 Task: Create Card Support Ticket Resolution in Board Influencer Marketing to Workspace Customer Success. Create Card Merger and Acquisition Review in Board Training and Development to Workspace Customer Success. Create Card Knowledge Base Article Creation in Board Brand Style Guide Development and Implementation to Workspace Customer Success
Action: Mouse moved to (86, 357)
Screenshot: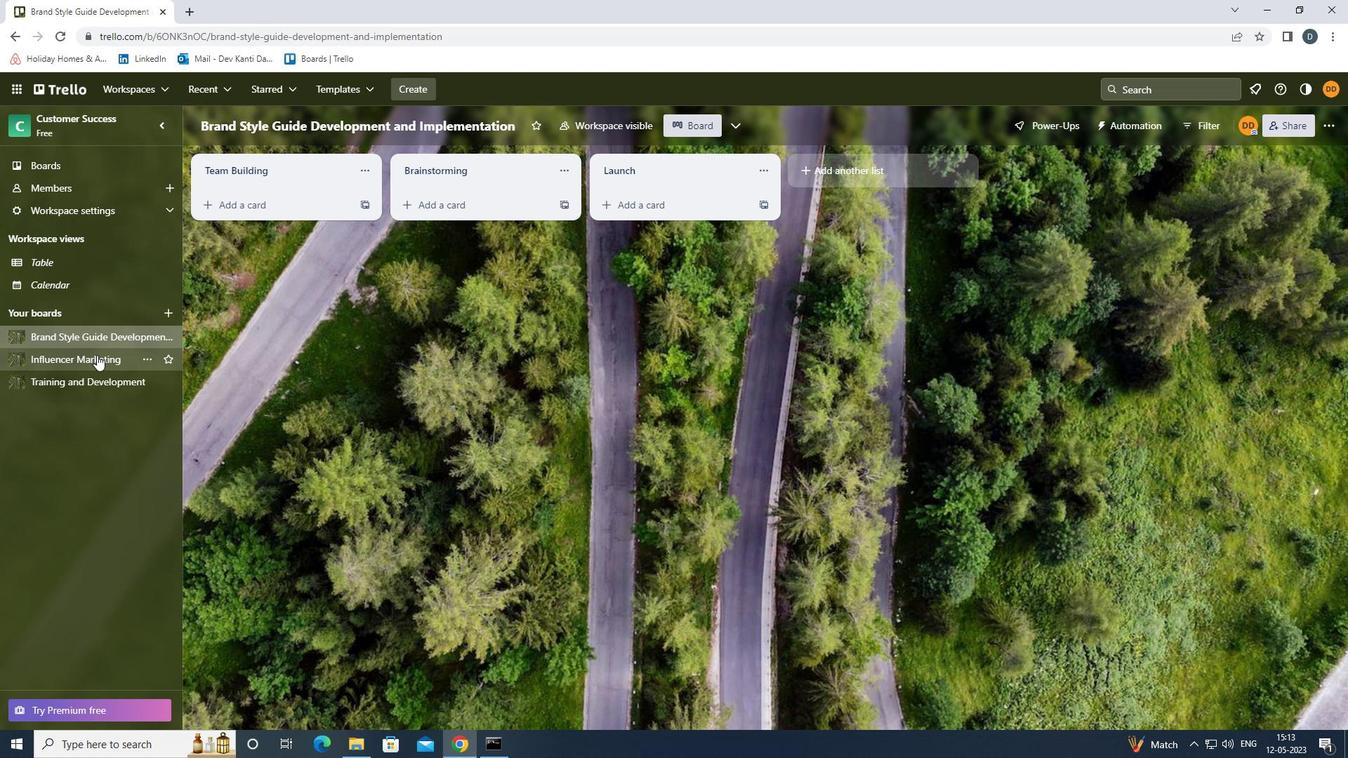 
Action: Mouse pressed left at (86, 357)
Screenshot: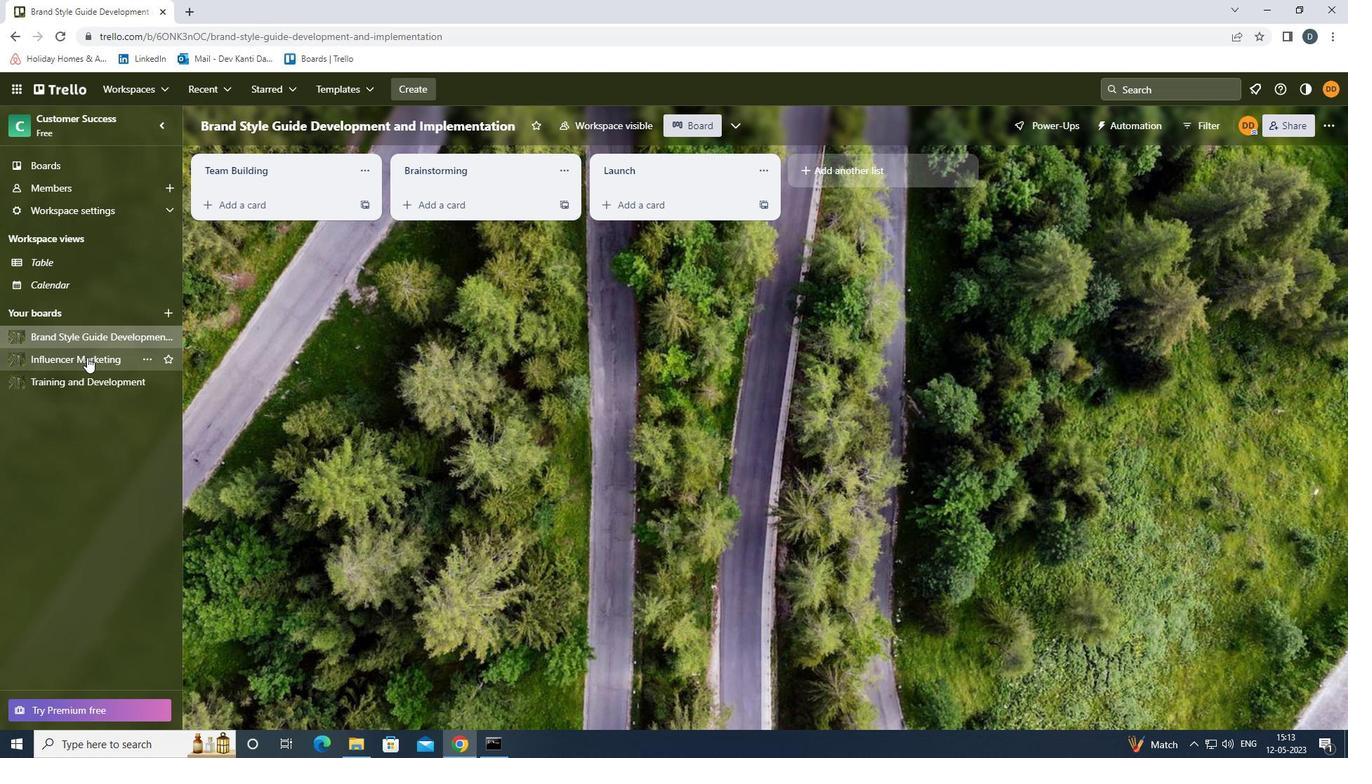 
Action: Mouse moved to (270, 209)
Screenshot: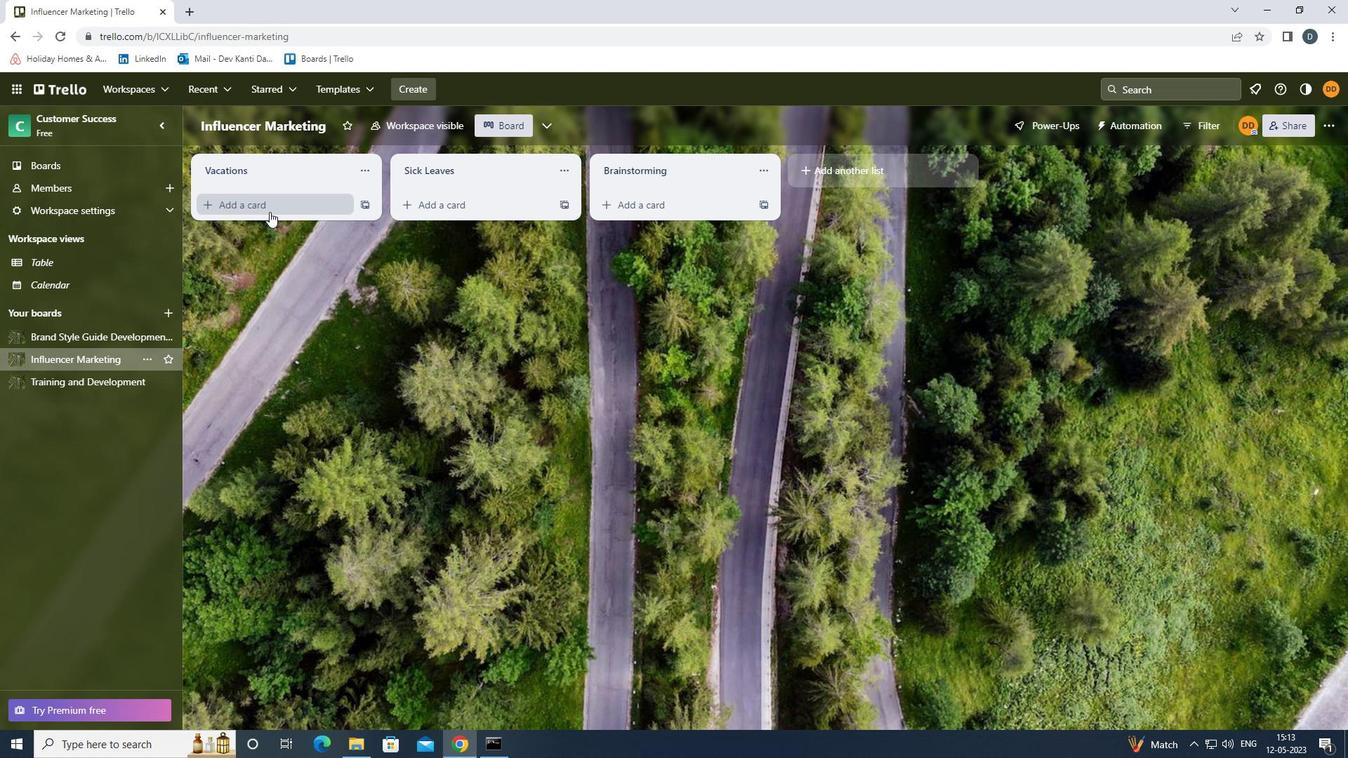 
Action: Mouse pressed left at (270, 209)
Screenshot: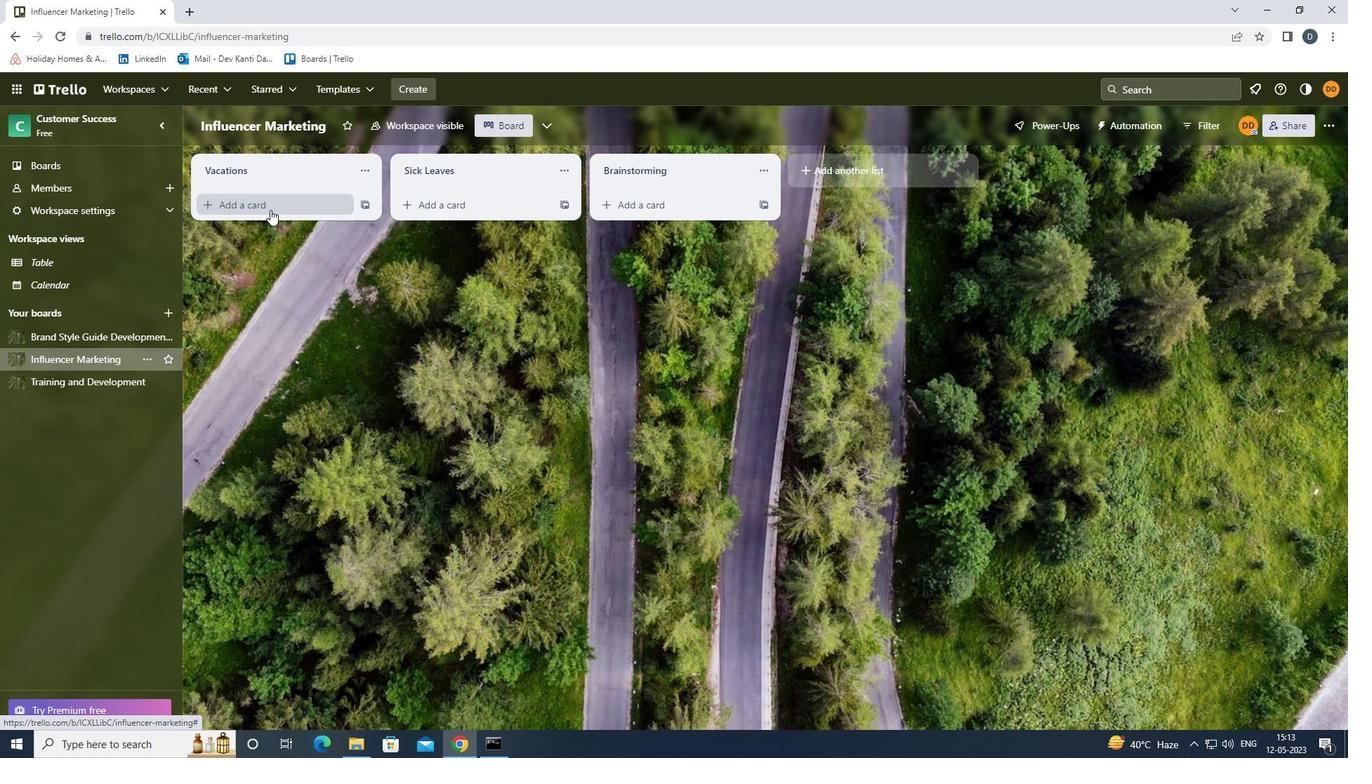 
Action: Key pressed <Key.shift><Key.shift><Key.shift><Key.shift><Key.shift><Key.shift><Key.shift><Key.shift><Key.shift><Key.shift><Key.shift><Key.shift><Key.shift><Key.shift><Key.shift><Key.shift><Key.shift><Key.shift><Key.shift><Key.shift><Key.shift><Key.shift><Key.shift><Key.shift><Key.shift><Key.shift><Key.shift><Key.shift><Key.shift><Key.shift><Key.shift><Key.shift><Key.shift><Key.shift><Key.shift><Key.shift><Key.shift><Key.shift><Key.shift><Key.shift><Key.shift><Key.shift><Key.shift><Key.shift><Key.shift><Key.shift>SUPPORT<Key.space><Key.shift>TICKET<Key.space><Key.shift>RESOLUTION<Key.enter>
Screenshot: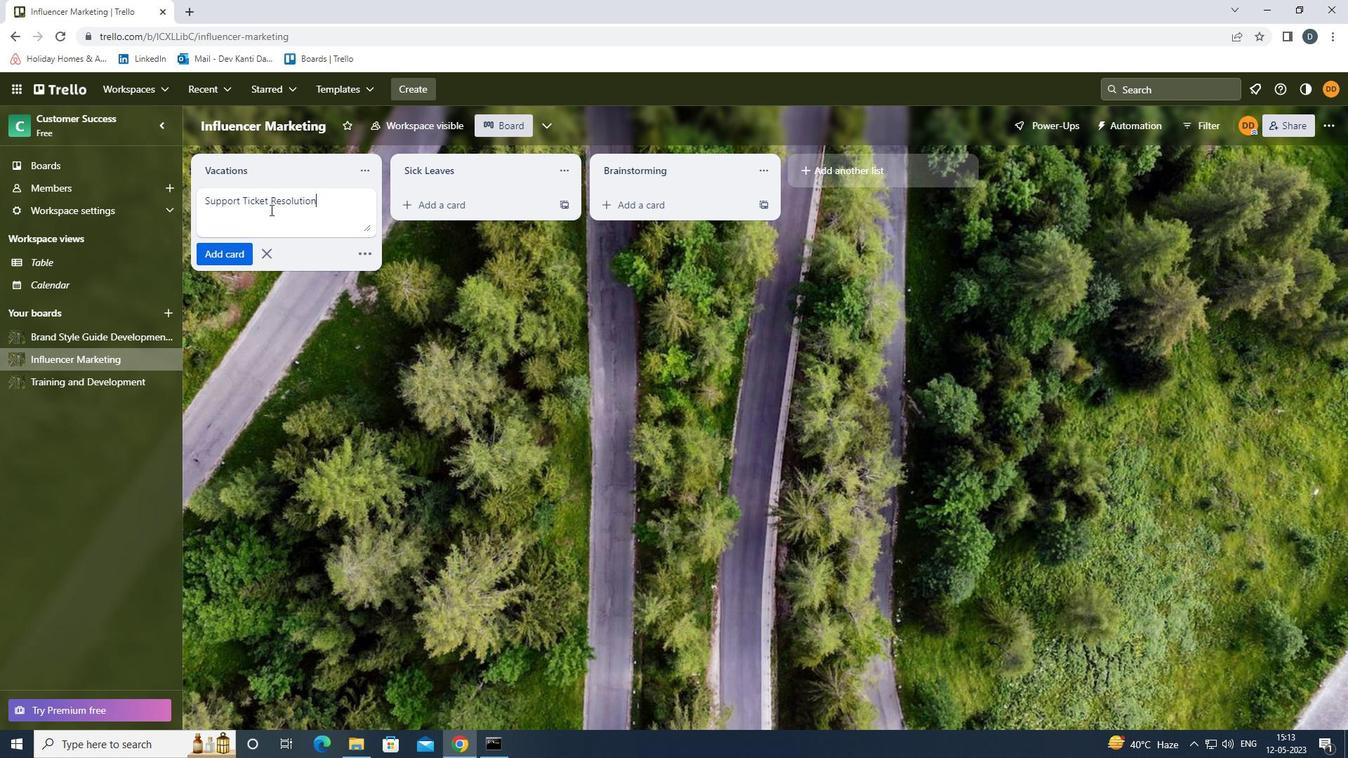 
Action: Mouse moved to (74, 379)
Screenshot: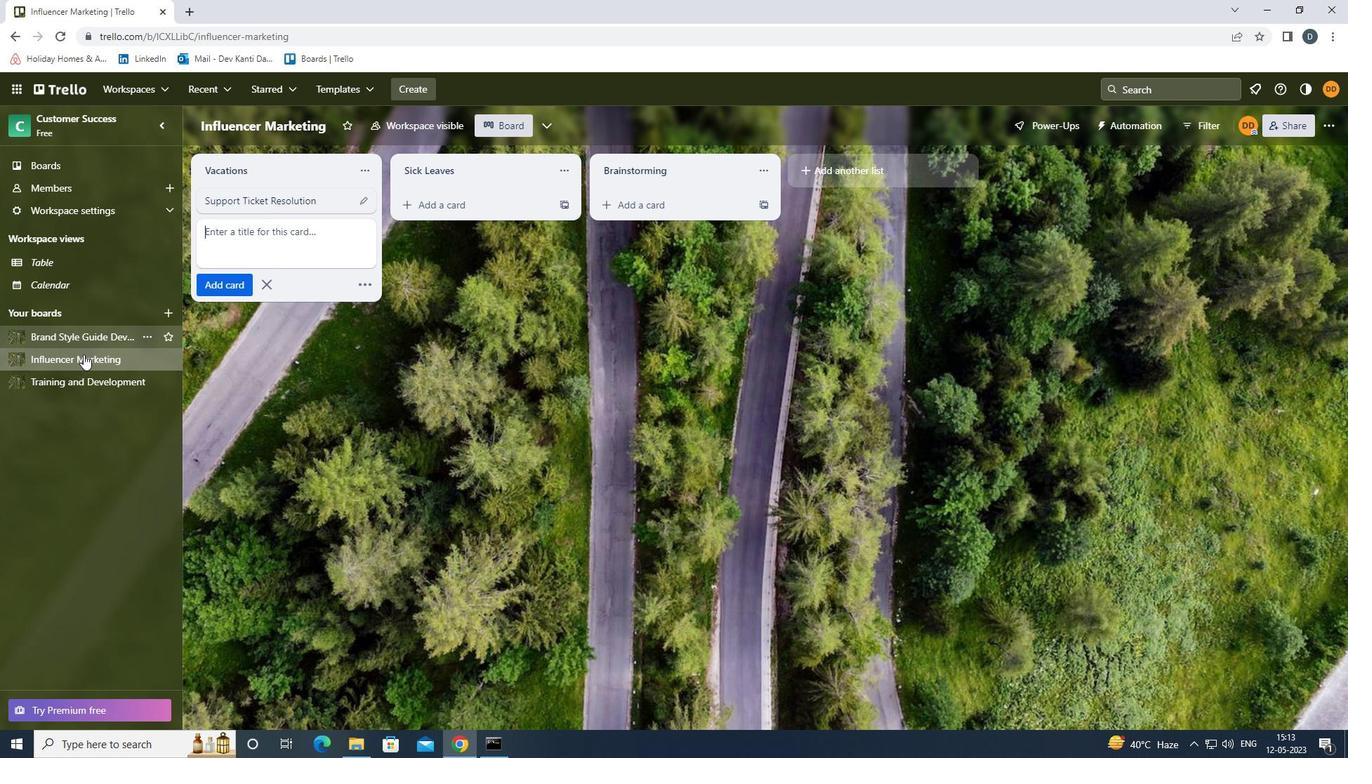 
Action: Mouse pressed left at (74, 379)
Screenshot: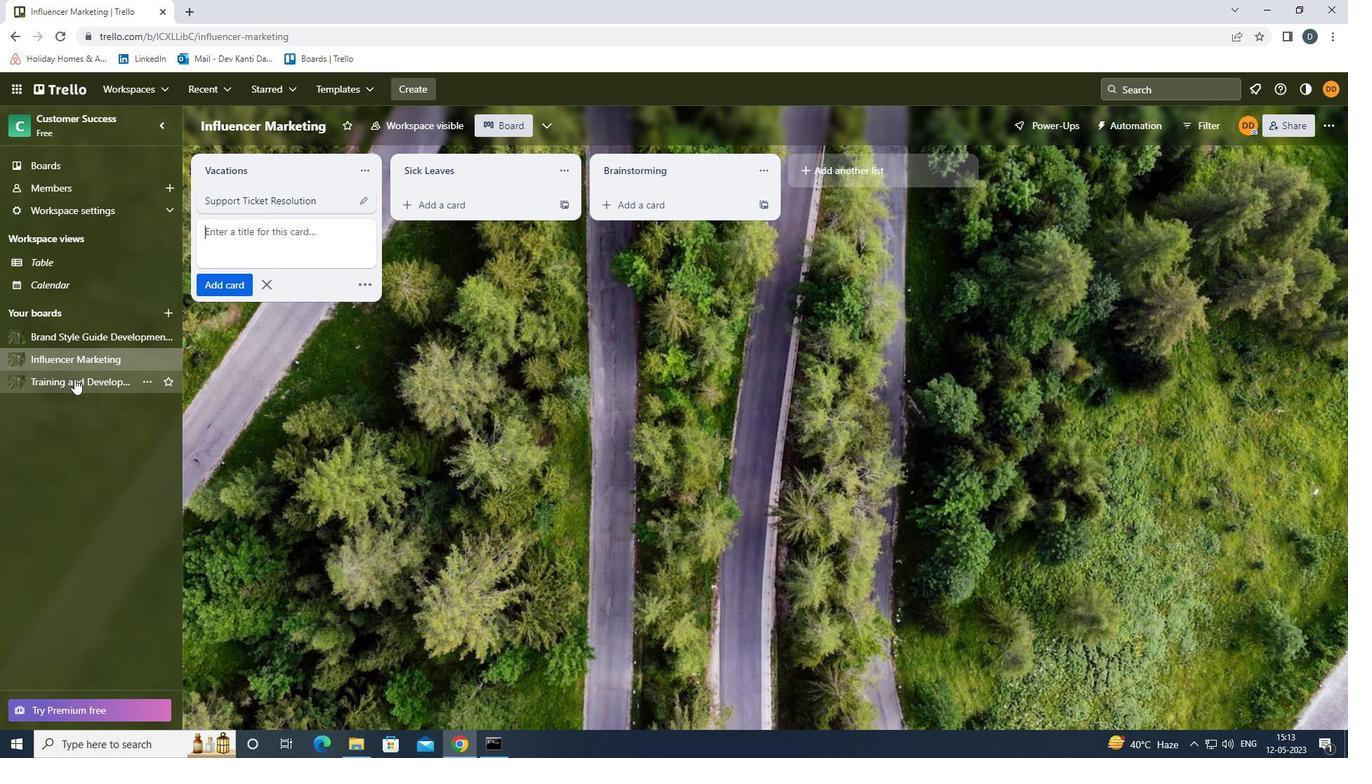 
Action: Mouse moved to (274, 197)
Screenshot: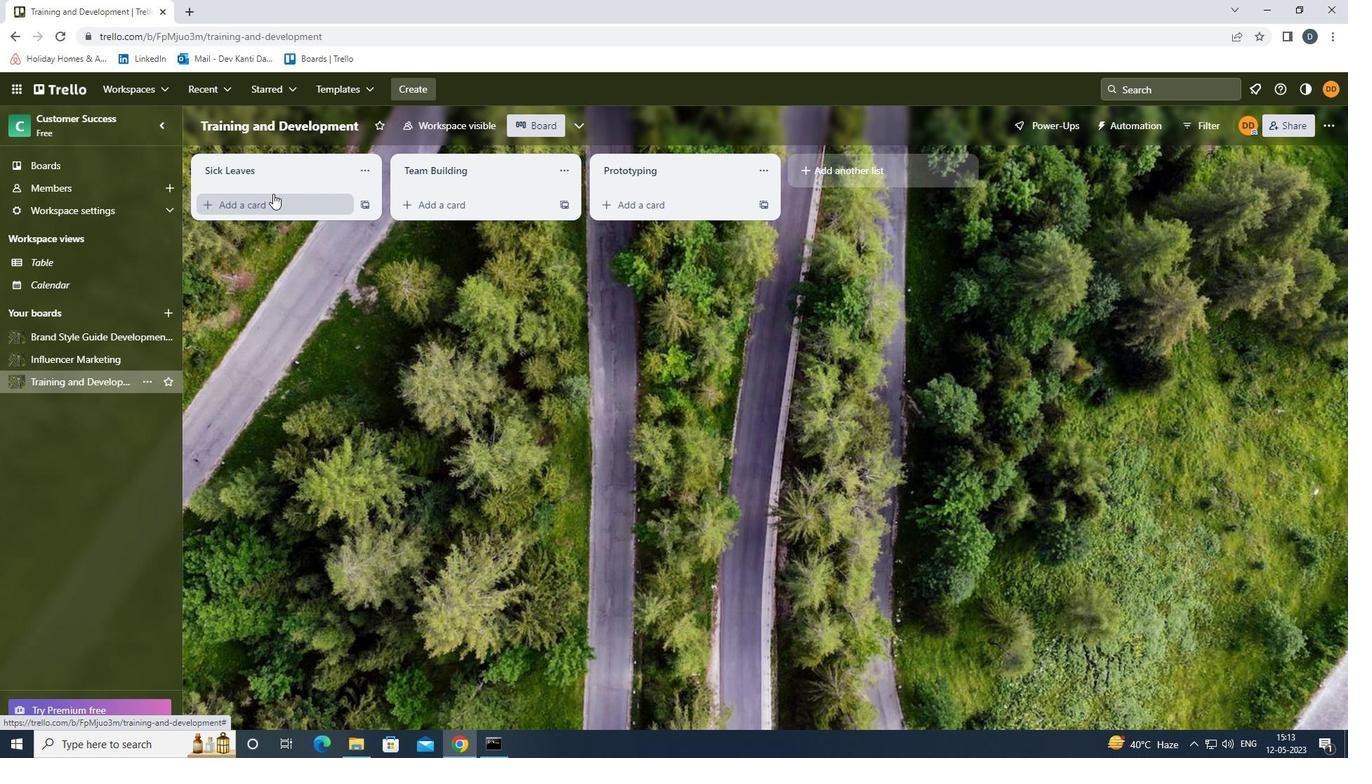 
Action: Mouse pressed left at (274, 197)
Screenshot: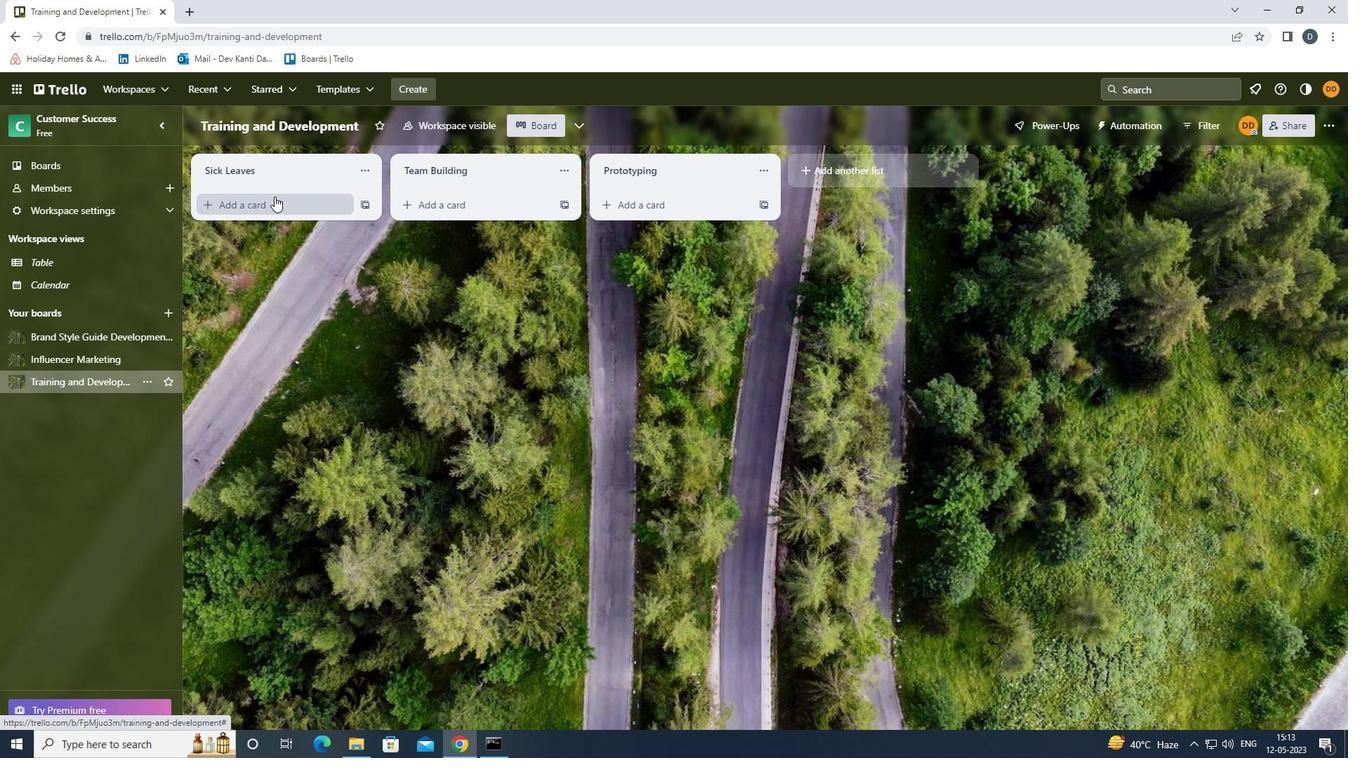 
Action: Key pressed <Key.shift><Key.shift>MERGER<Key.space>AND<Key.space><Key.shift>ACQUISITION<Key.space><Key.shift>REVIEW<Key.enter>
Screenshot: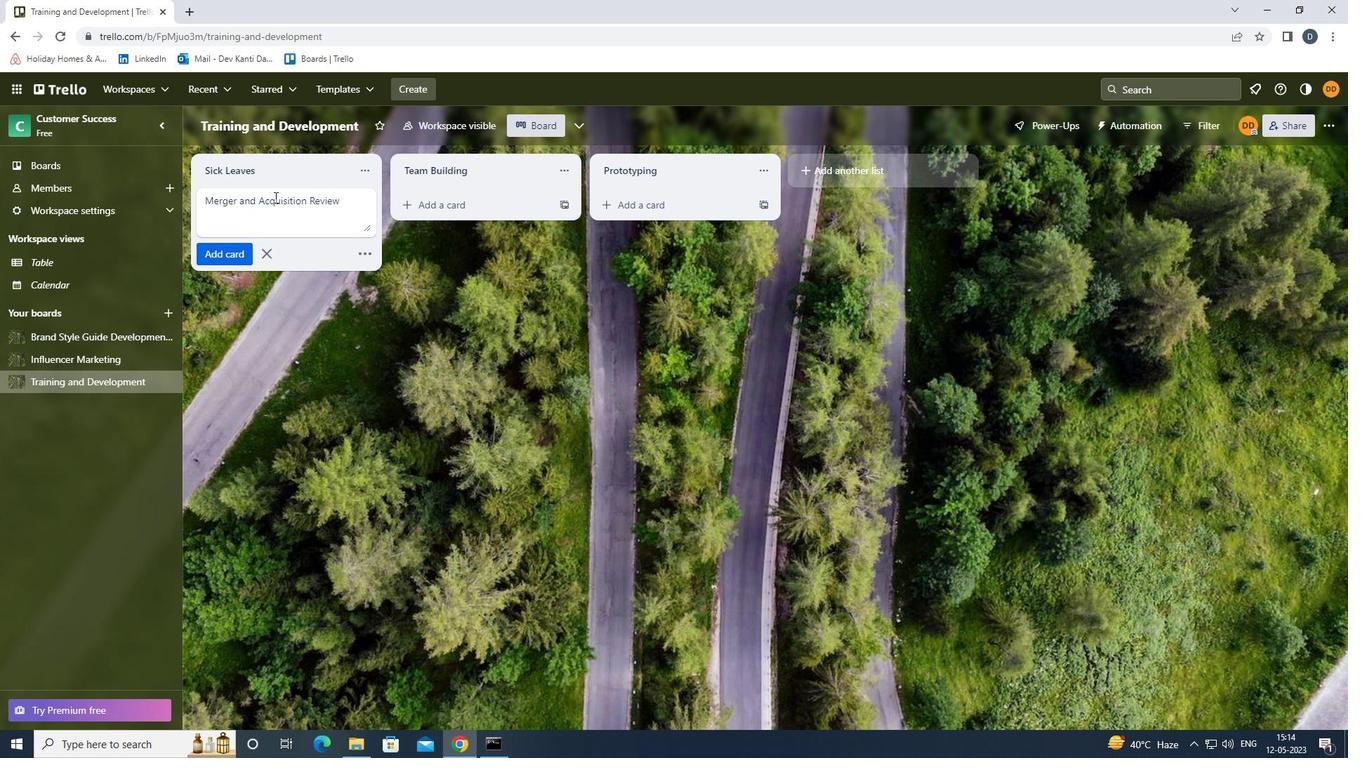 
Action: Mouse moved to (68, 340)
Screenshot: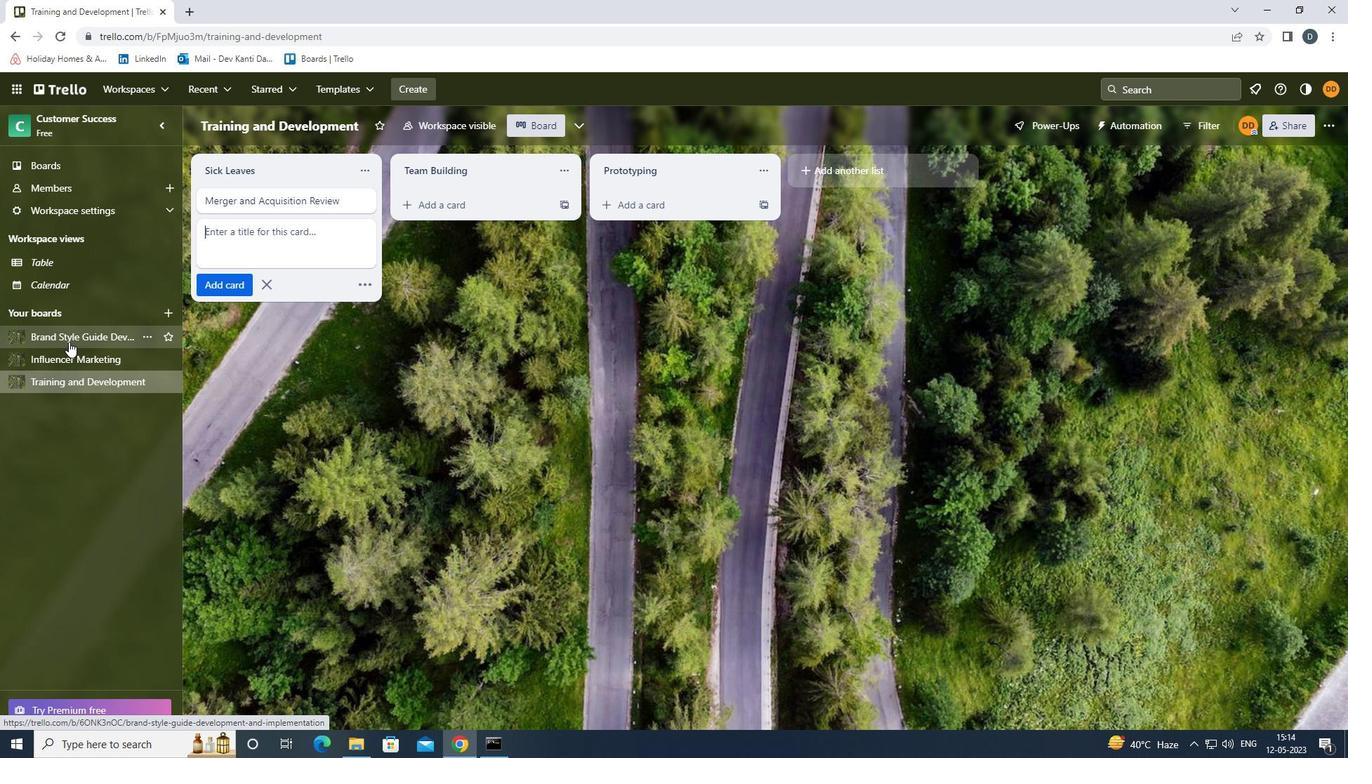 
Action: Mouse pressed left at (68, 340)
Screenshot: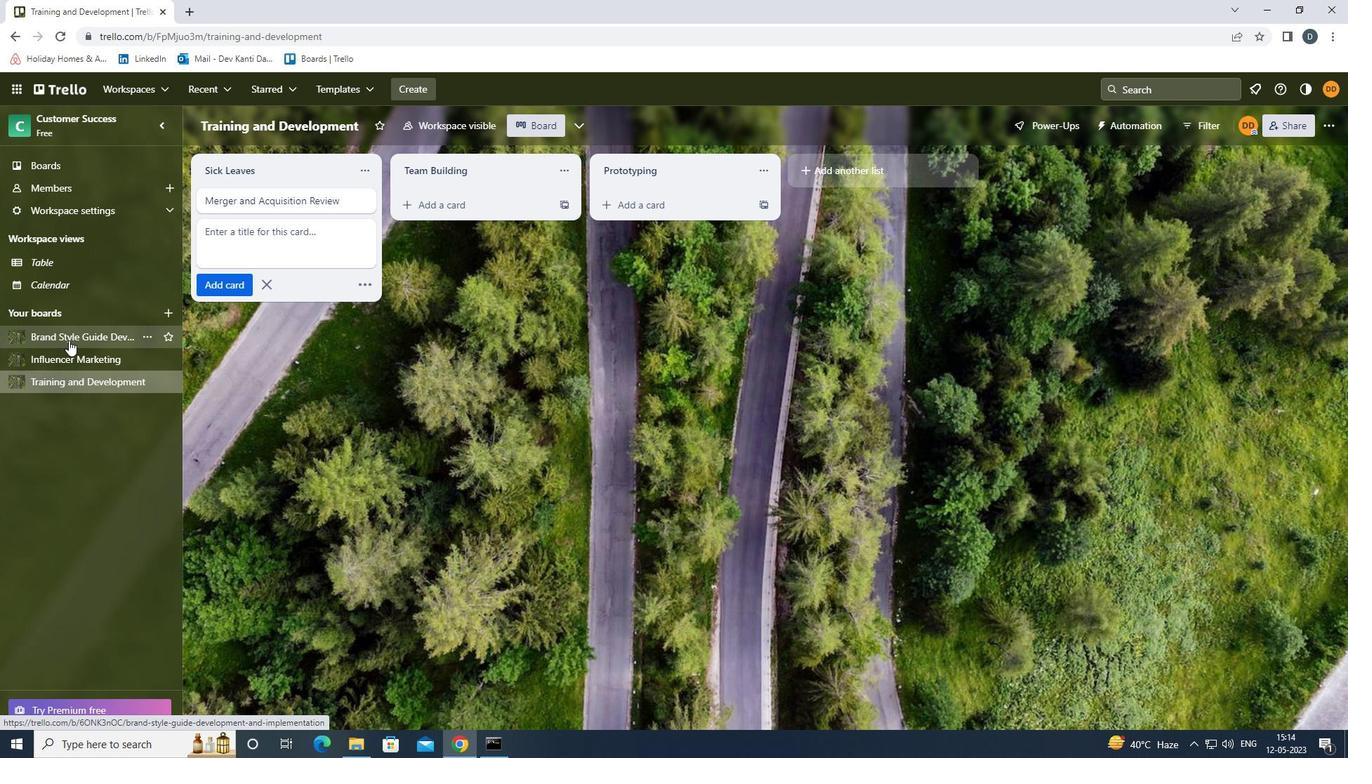
Action: Mouse moved to (307, 206)
Screenshot: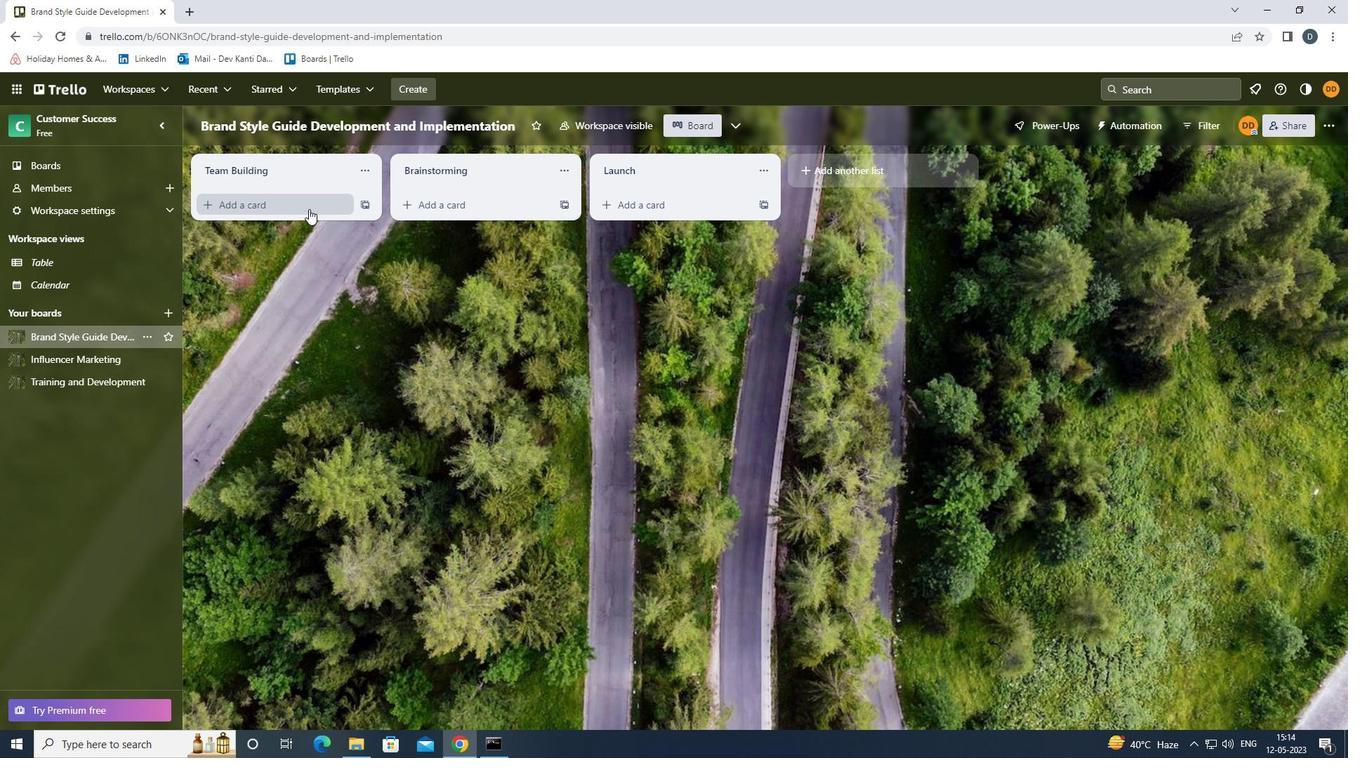 
Action: Mouse pressed left at (307, 206)
Screenshot: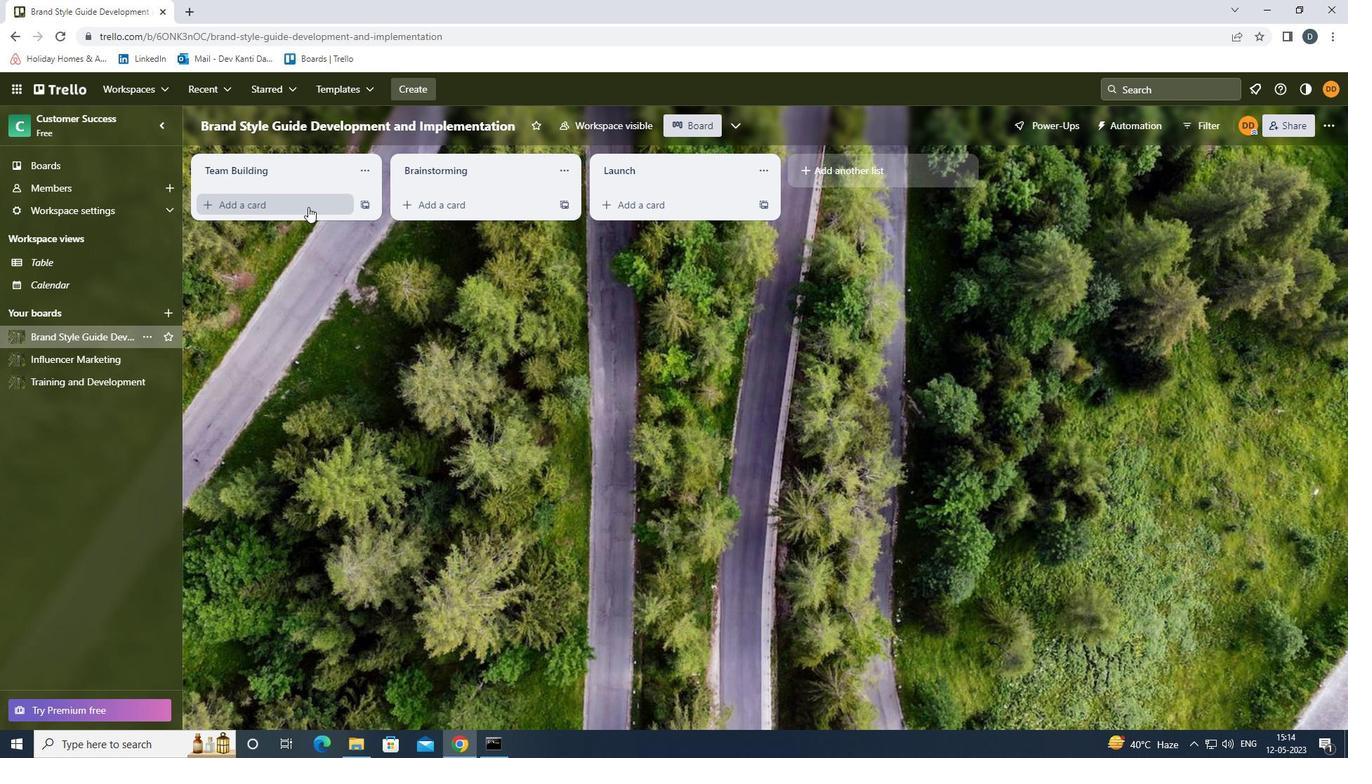 
Action: Key pressed <Key.shift>KNOWLEDGE<Key.space><Key.shift>BASE<Key.space><Key.shift>ARTICLE<Key.space><Key.shift>CREATION<Key.enter>
Screenshot: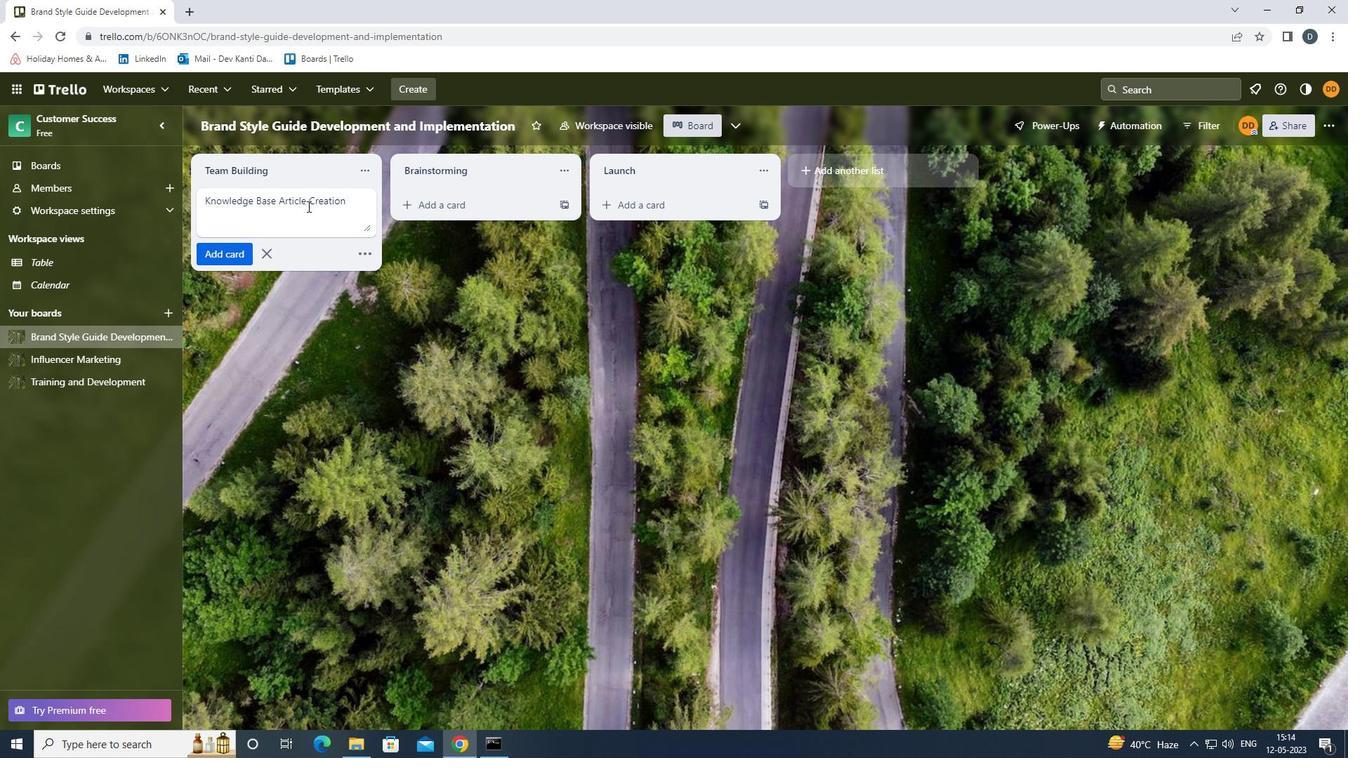 
Action: Mouse moved to (314, 339)
Screenshot: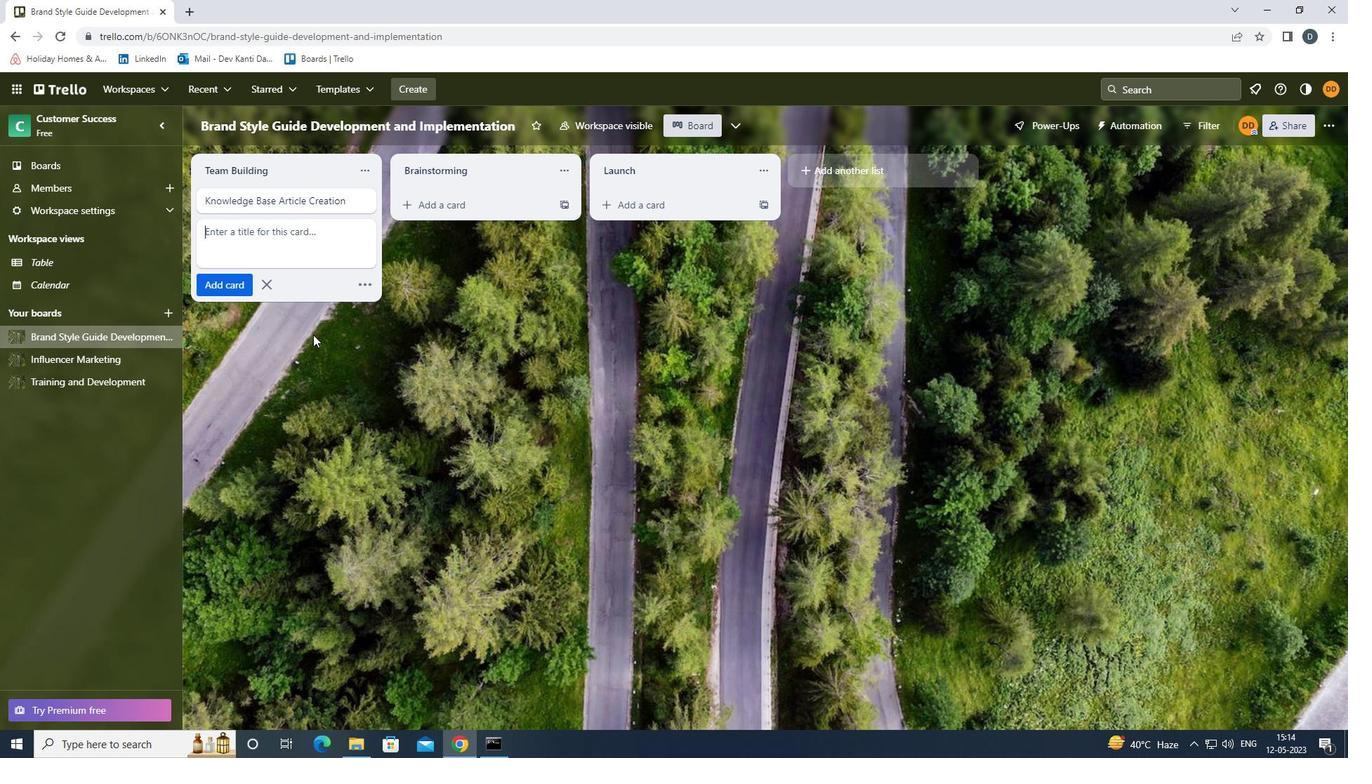 
Action: Mouse pressed left at (314, 339)
Screenshot: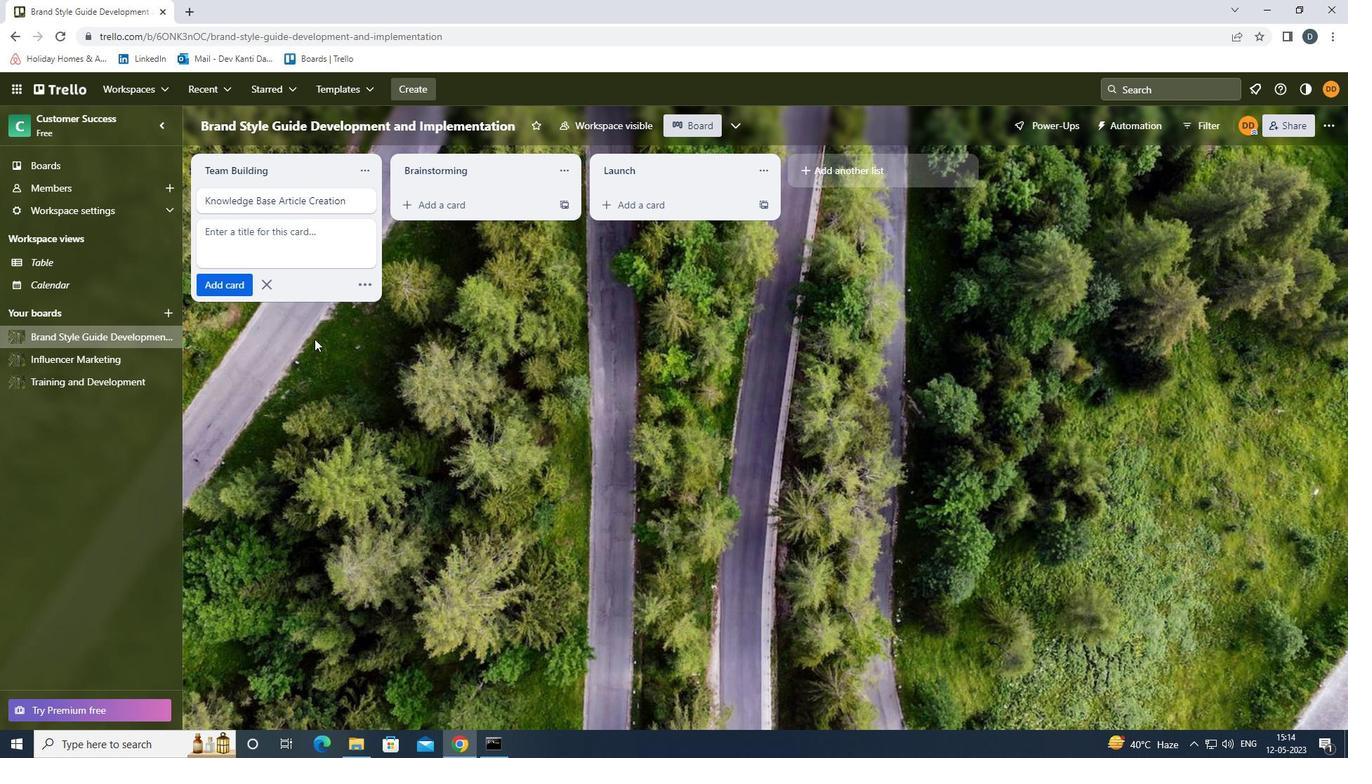 
